 Task: Add the task  Integrate website with email marketing platforms to the section Asteroid Belt in the project AgileCrest and add a Due Date to the respective task as 2023/12/13
Action: Mouse moved to (533, 435)
Screenshot: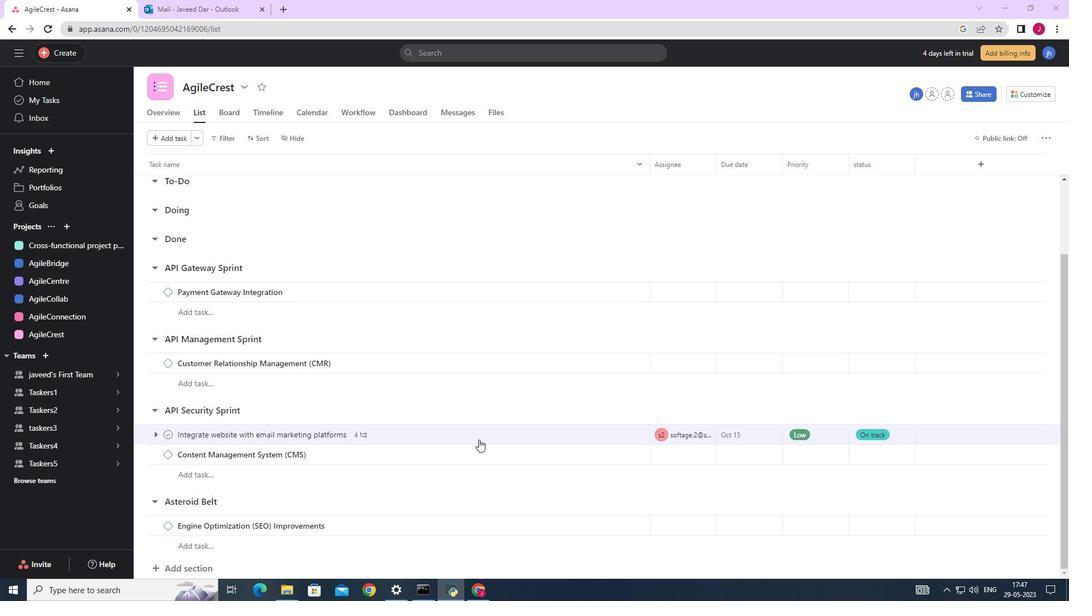 
Action: Mouse scrolled (533, 435) with delta (0, 0)
Screenshot: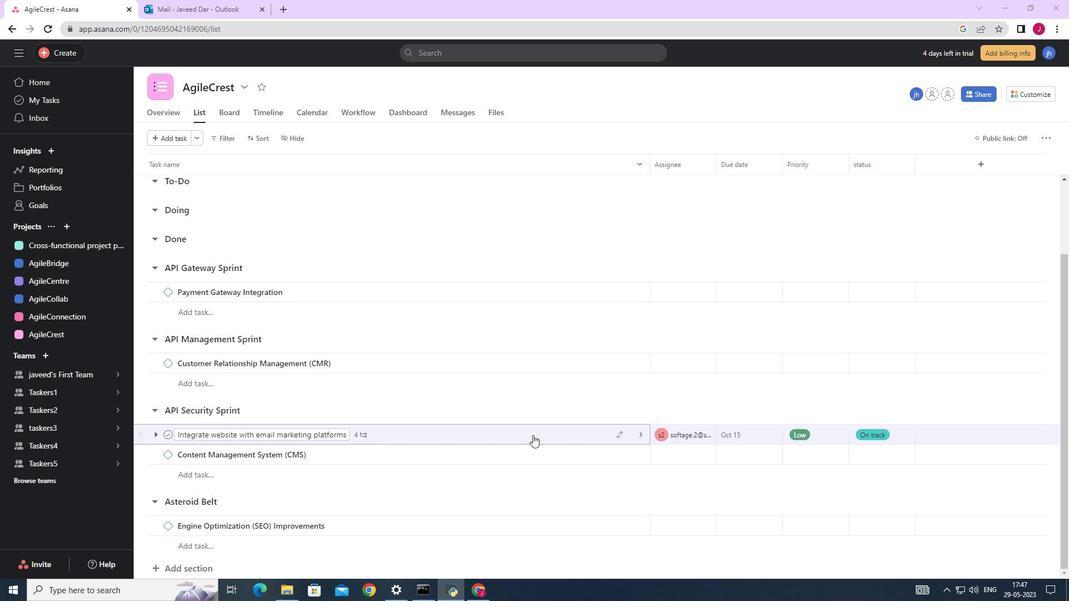 
Action: Mouse scrolled (533, 435) with delta (0, 0)
Screenshot: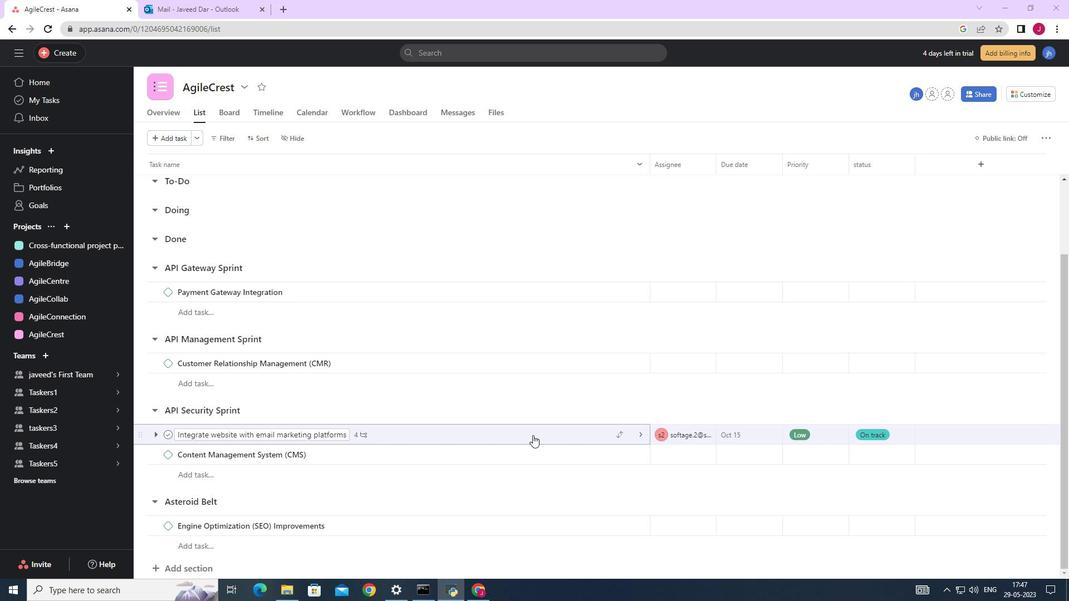 
Action: Mouse moved to (533, 435)
Screenshot: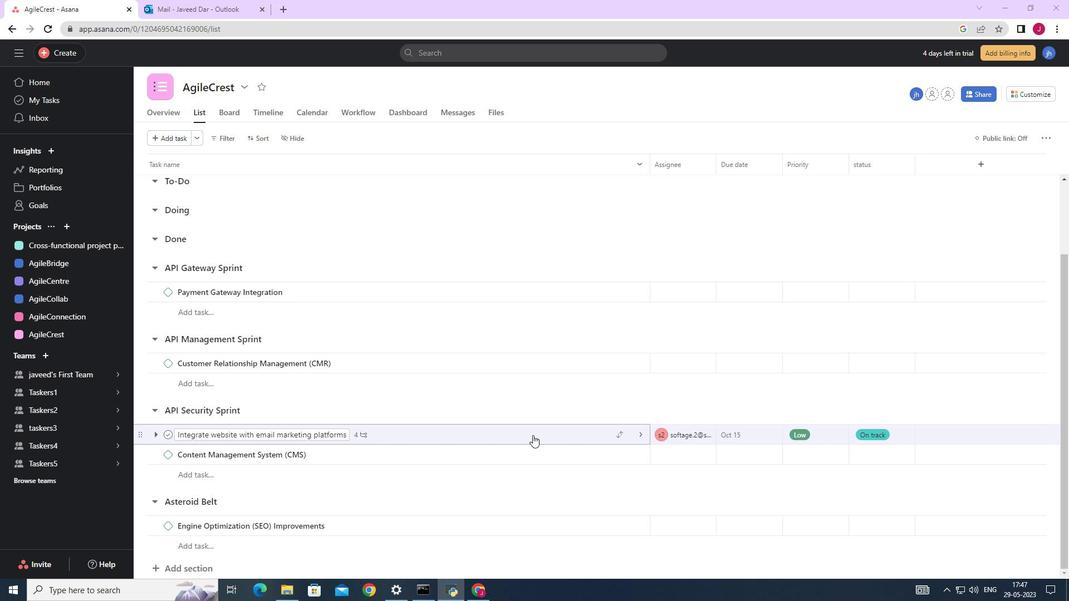 
Action: Mouse scrolled (533, 434) with delta (0, 0)
Screenshot: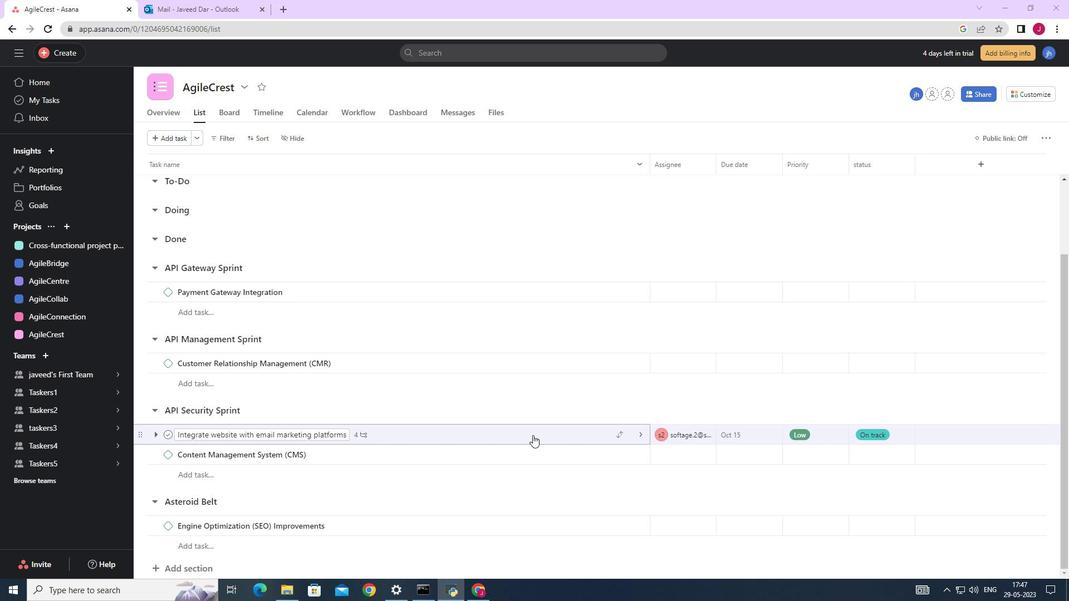 
Action: Mouse moved to (626, 435)
Screenshot: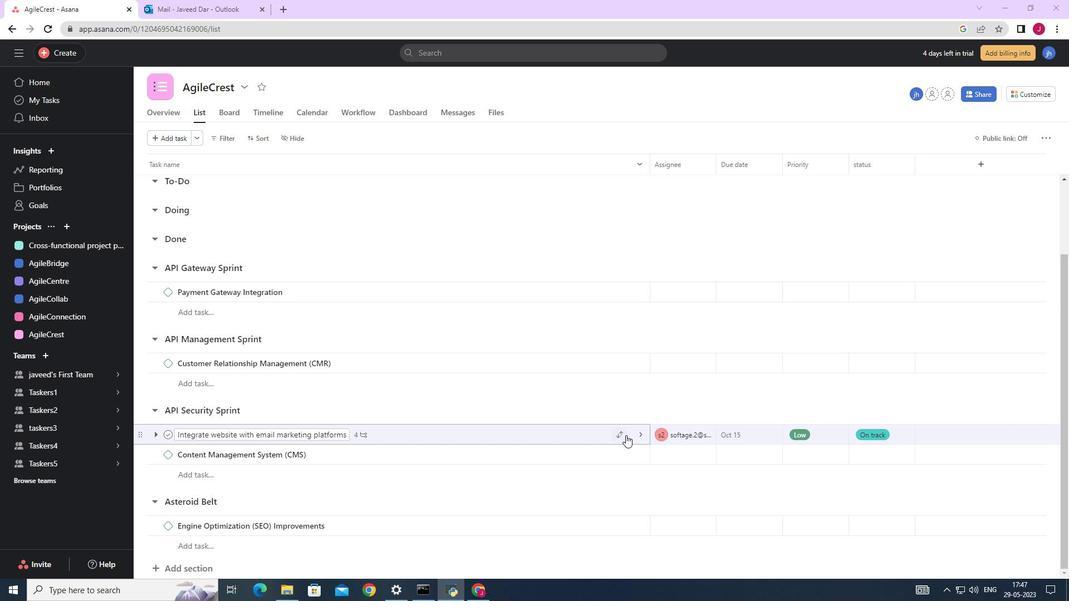 
Action: Mouse pressed left at (626, 435)
Screenshot: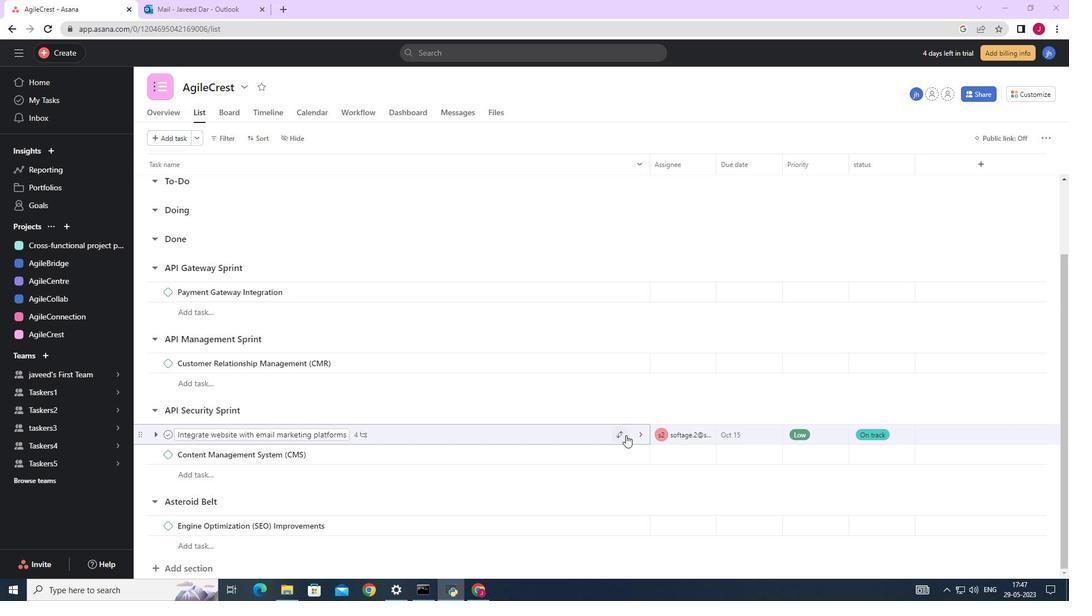 
Action: Mouse moved to (557, 409)
Screenshot: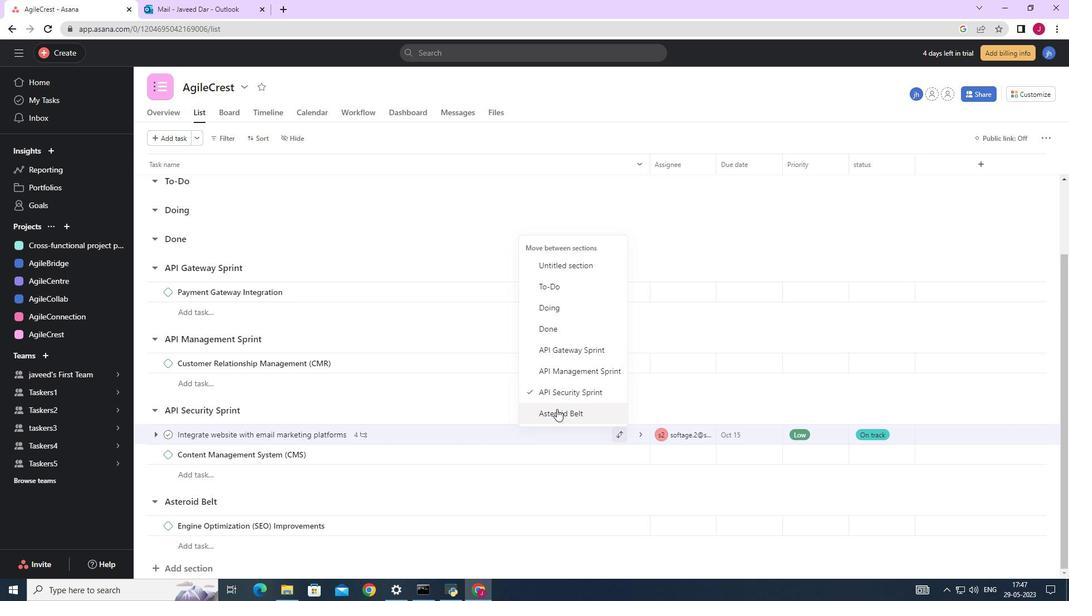 
Action: Mouse pressed left at (557, 409)
Screenshot: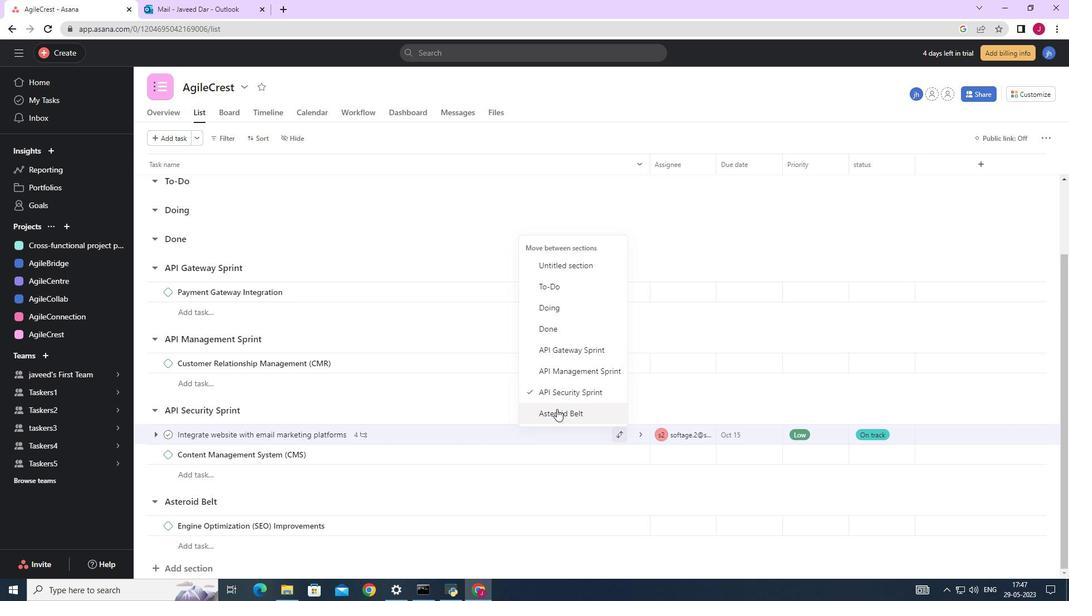 
Action: Mouse moved to (750, 505)
Screenshot: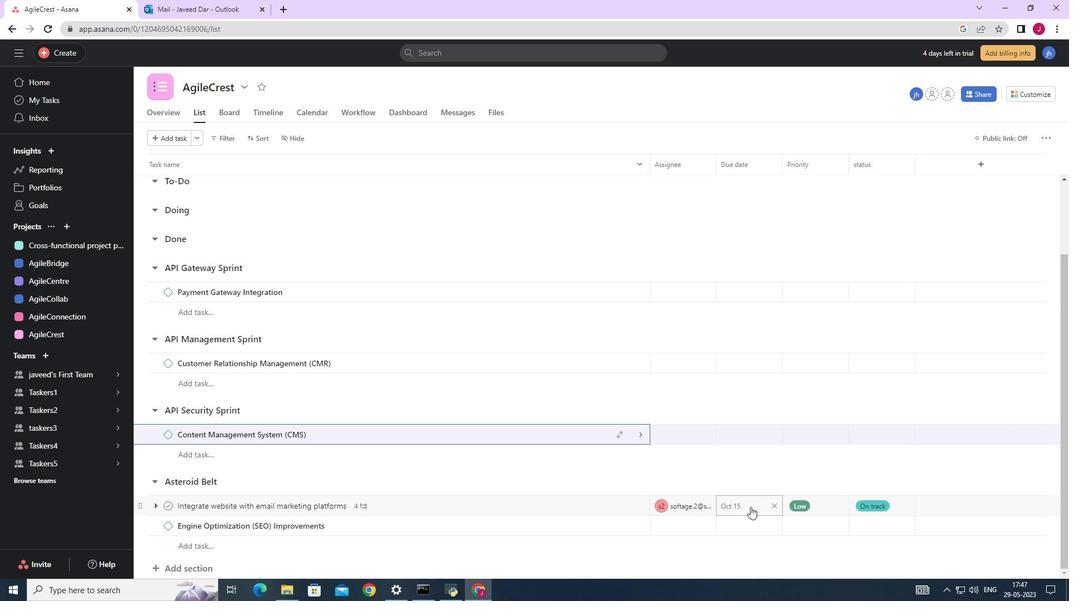 
Action: Mouse pressed left at (750, 505)
Screenshot: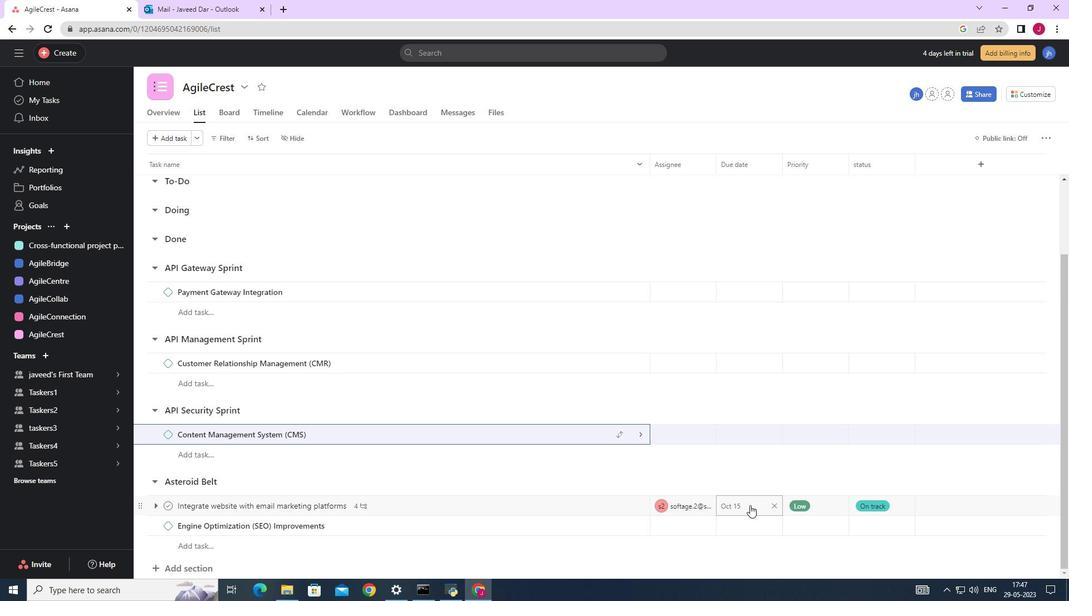 
Action: Mouse moved to (864, 333)
Screenshot: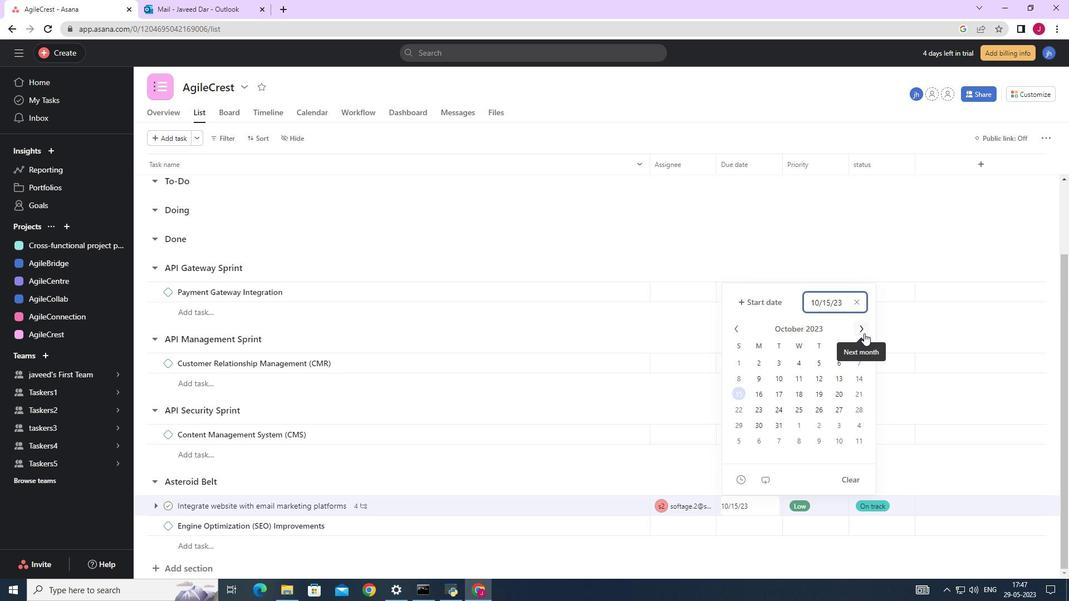 
Action: Mouse pressed left at (864, 333)
Screenshot: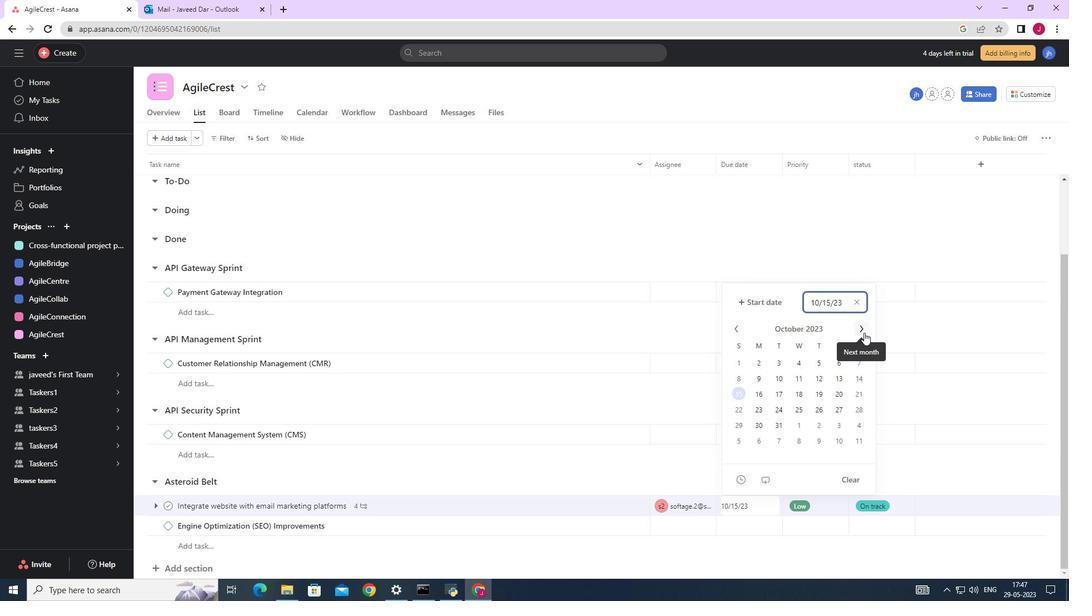 
Action: Mouse pressed left at (864, 333)
Screenshot: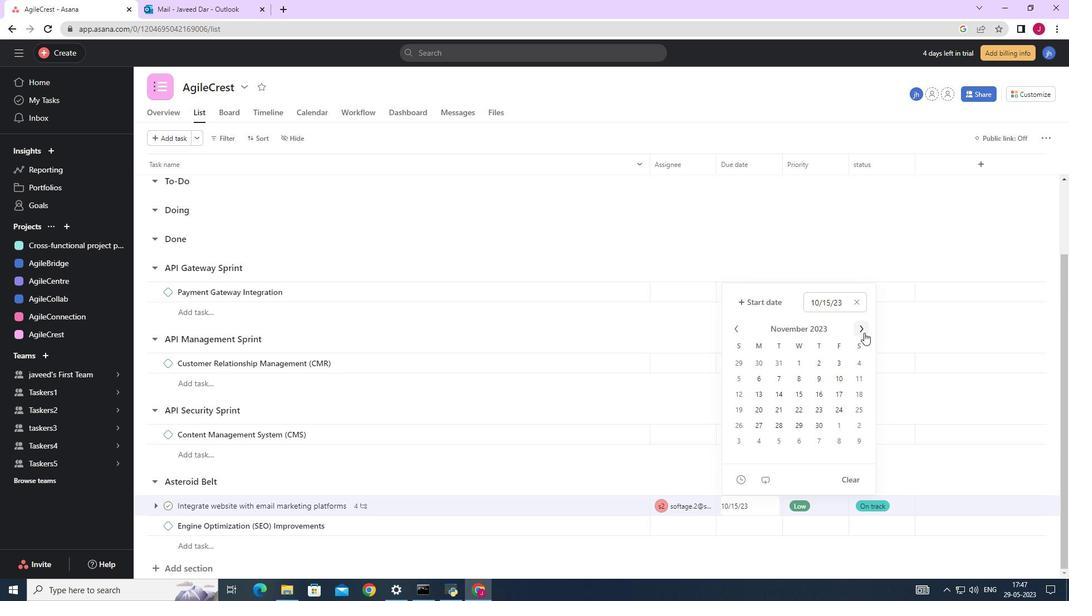 
Action: Mouse pressed left at (864, 333)
Screenshot: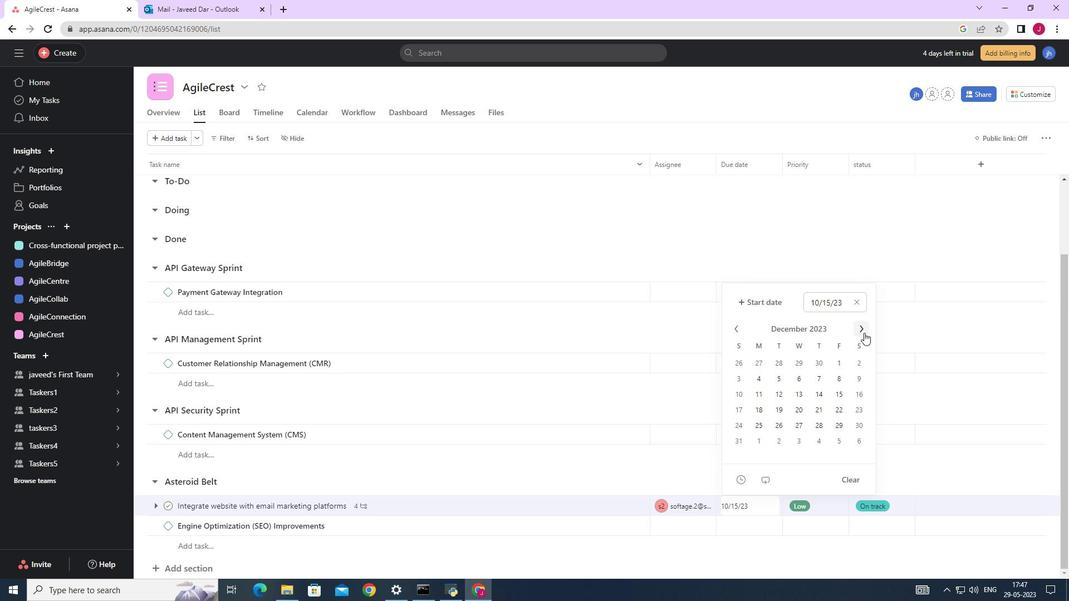 
Action: Mouse moved to (737, 329)
Screenshot: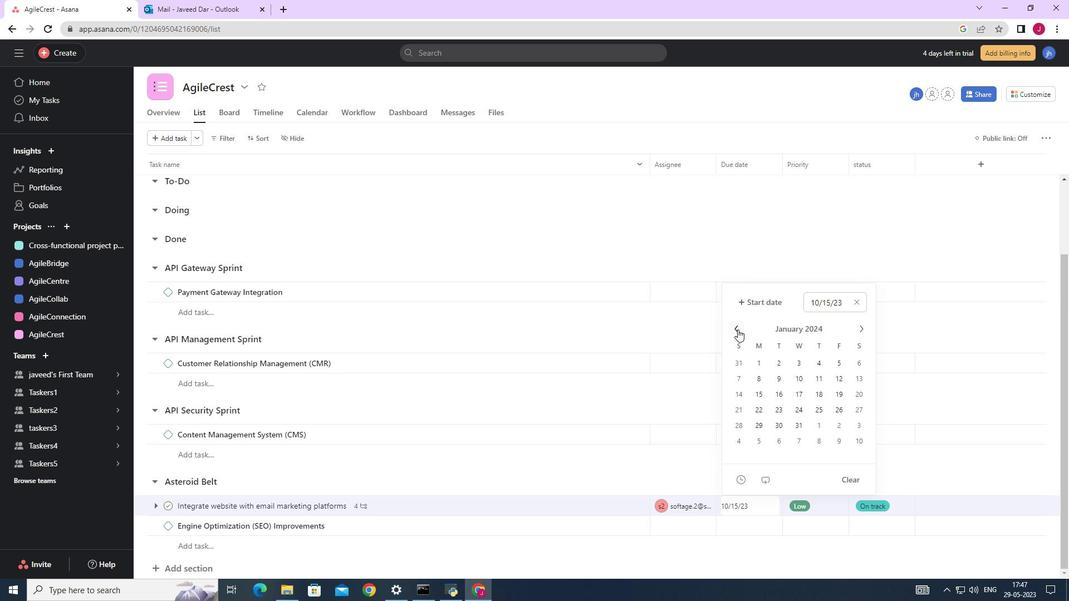 
Action: Mouse pressed left at (737, 329)
Screenshot: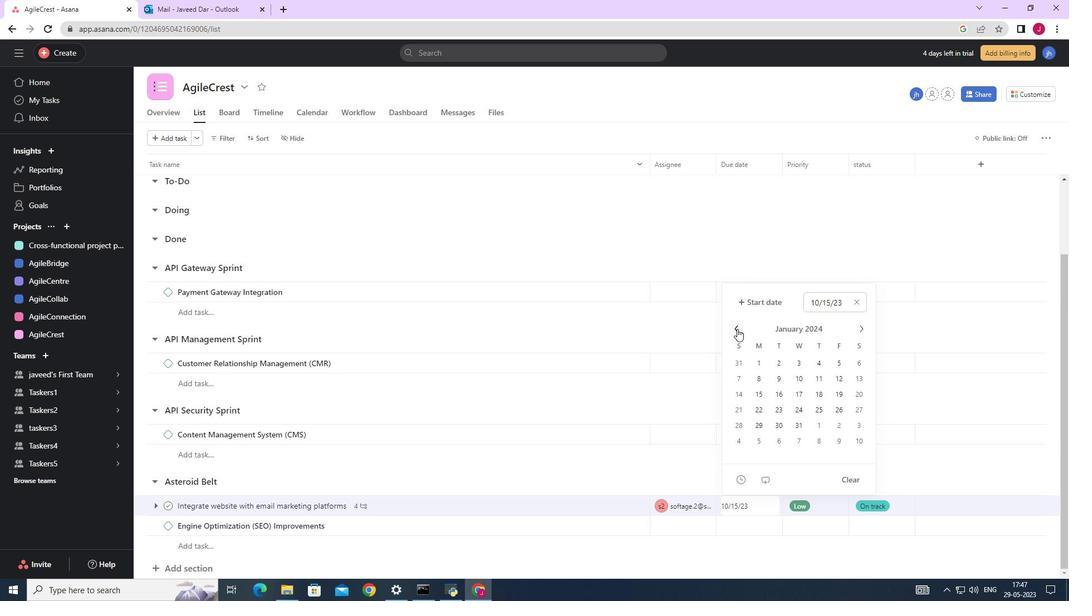
Action: Mouse moved to (798, 398)
Screenshot: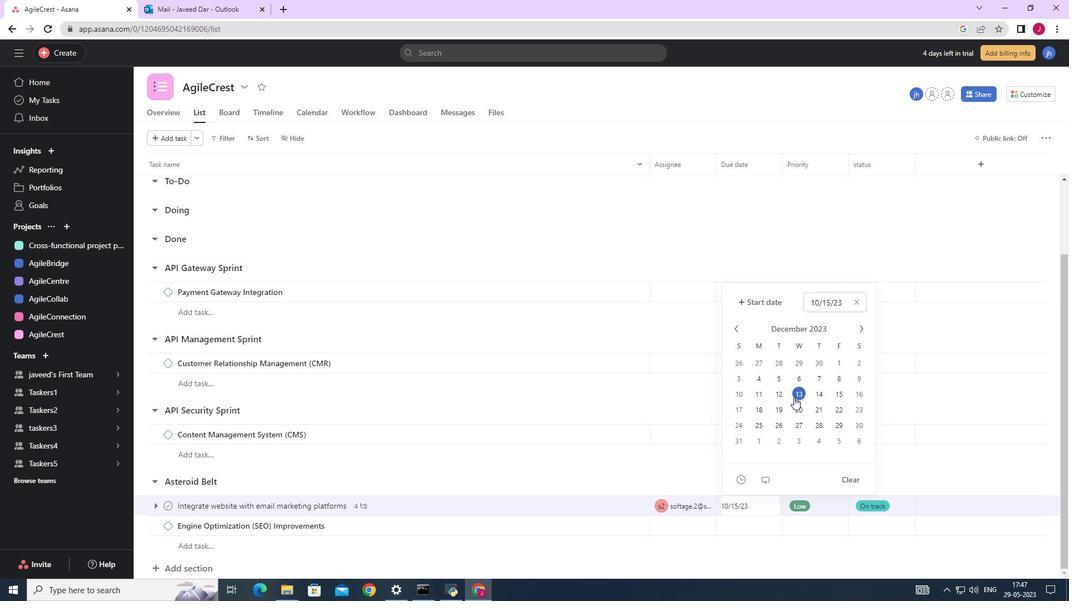 
Action: Mouse pressed left at (798, 398)
Screenshot: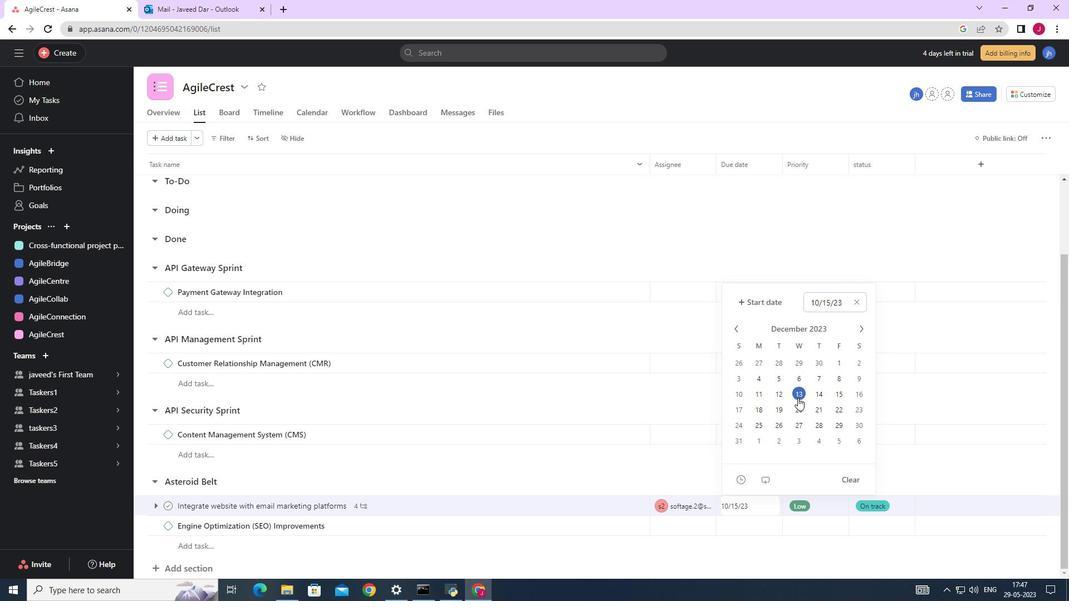 
Action: Mouse moved to (967, 333)
Screenshot: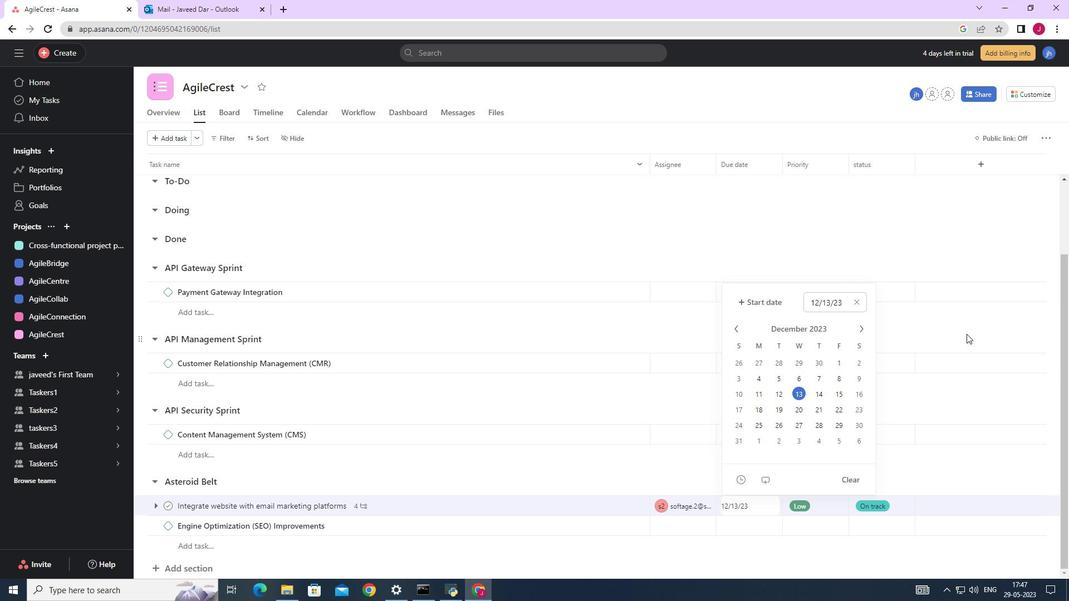 
Action: Mouse pressed left at (967, 333)
Screenshot: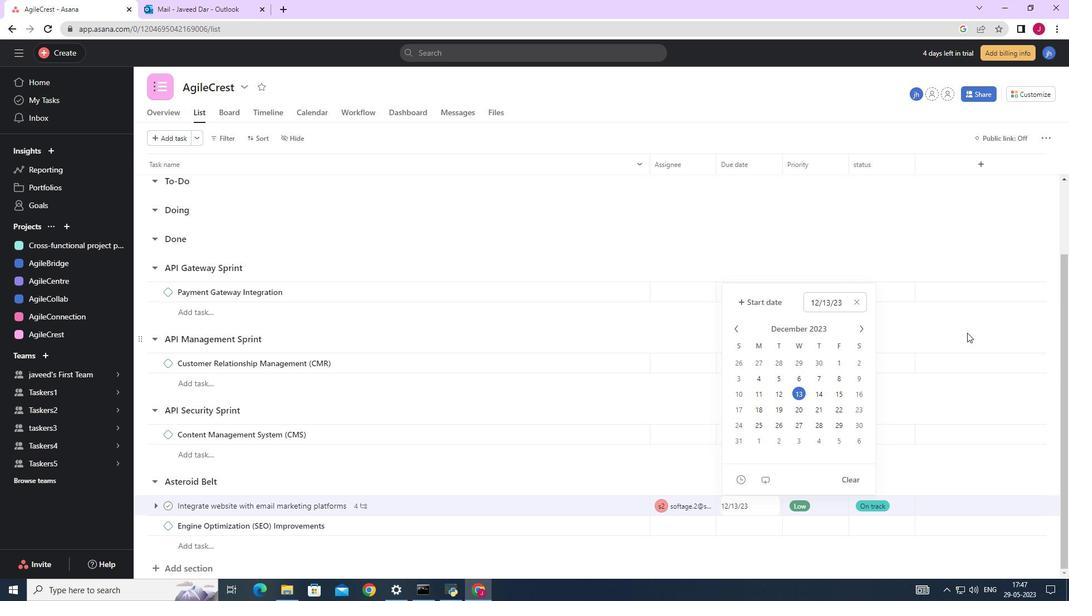 
Action: Mouse moved to (967, 332)
Screenshot: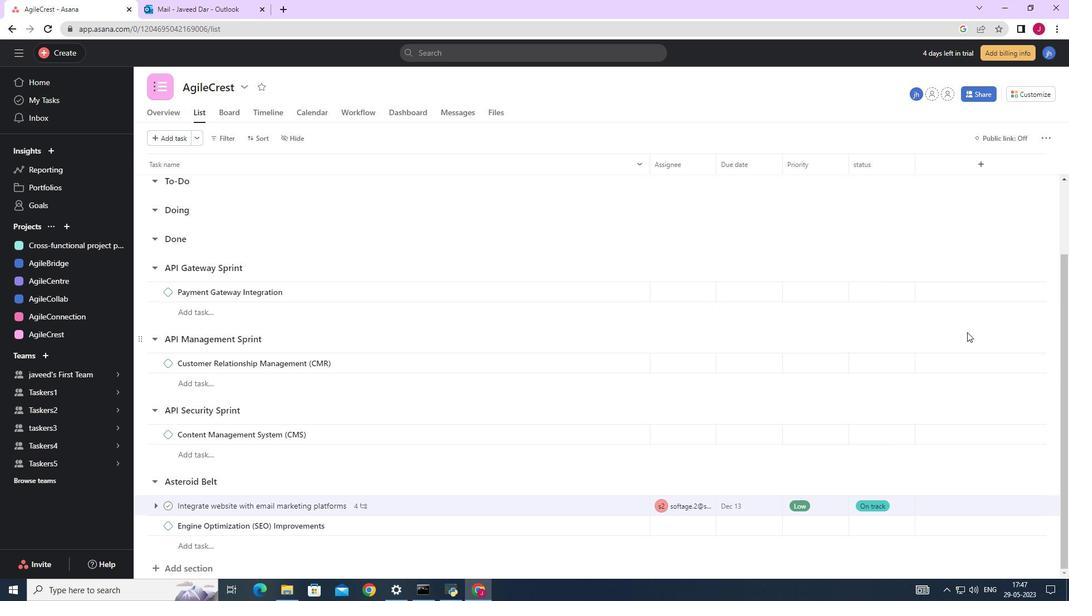 
